 Task: Add Attachment from "Attach a link" to Card Card0000000128 in Board Board0000000032 in Workspace WS0000000011 in Trello. Add Cover Red to Card Card0000000128 in Board Board0000000032 in Workspace WS0000000011 in Trello. Add "Join Card" Button Button0000000128  to Card Card0000000128 in Board Board0000000032 in Workspace WS0000000011 in Trello. Add Description DS0000000128 to Card Card0000000128 in Board Board0000000032 in Workspace WS0000000011 in Trello. Add Comment CM0000000128 to Card Card0000000128 in Board Board0000000032 in Workspace WS0000000011 in Trello
Action: Mouse moved to (478, 17)
Screenshot: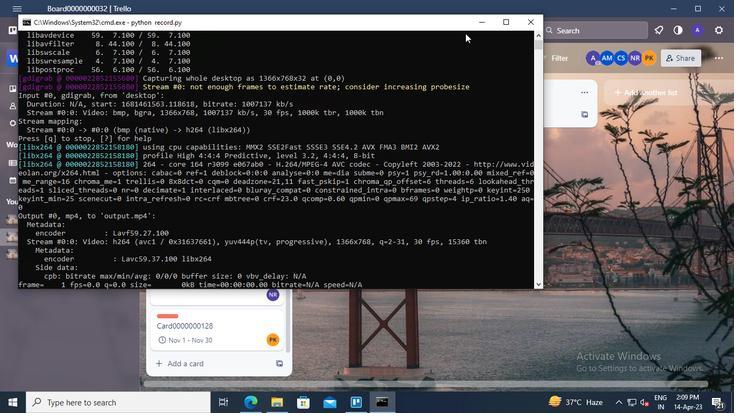 
Action: Mouse pressed left at (478, 17)
Screenshot: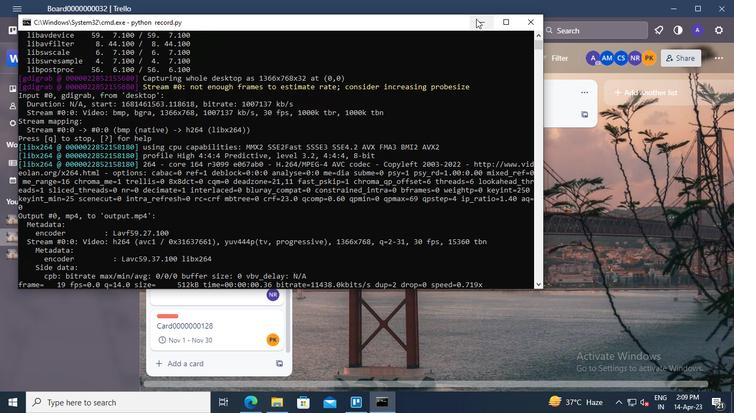 
Action: Mouse moved to (229, 327)
Screenshot: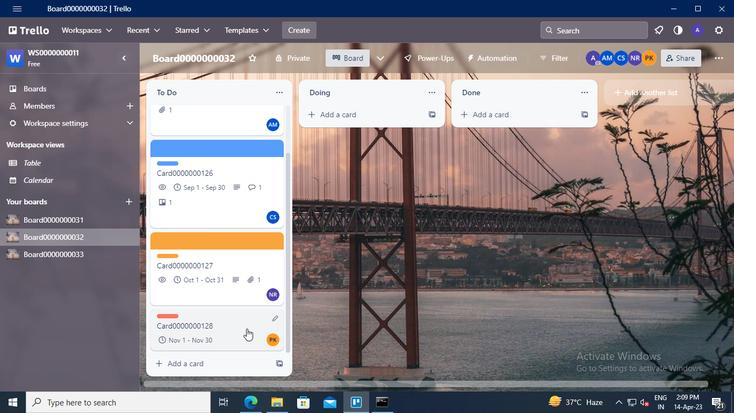 
Action: Mouse pressed left at (229, 327)
Screenshot: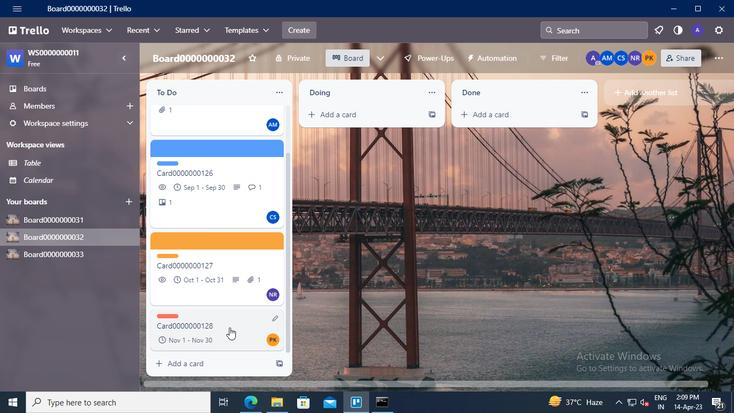 
Action: Mouse moved to (518, 223)
Screenshot: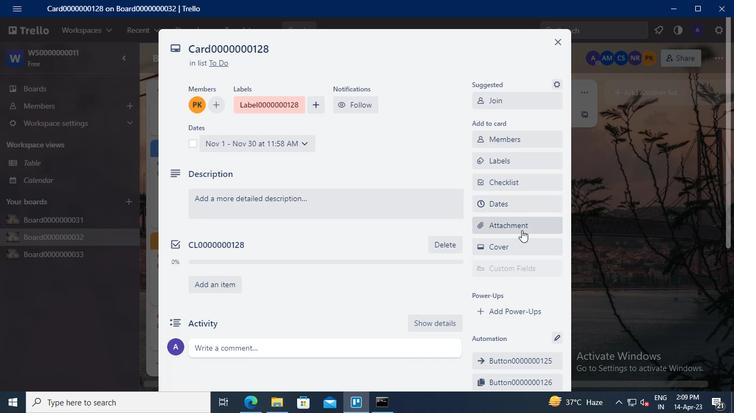 
Action: Mouse pressed left at (518, 223)
Screenshot: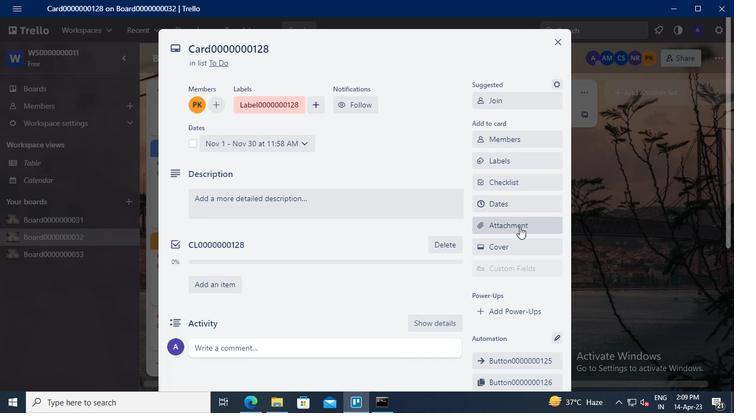 
Action: Mouse moved to (257, 399)
Screenshot: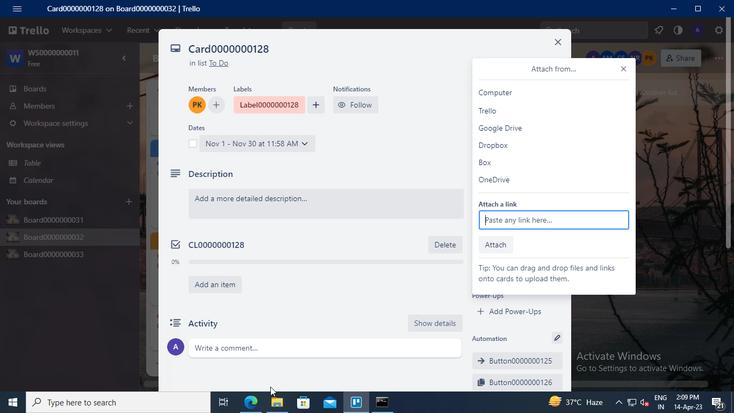 
Action: Mouse pressed left at (257, 399)
Screenshot: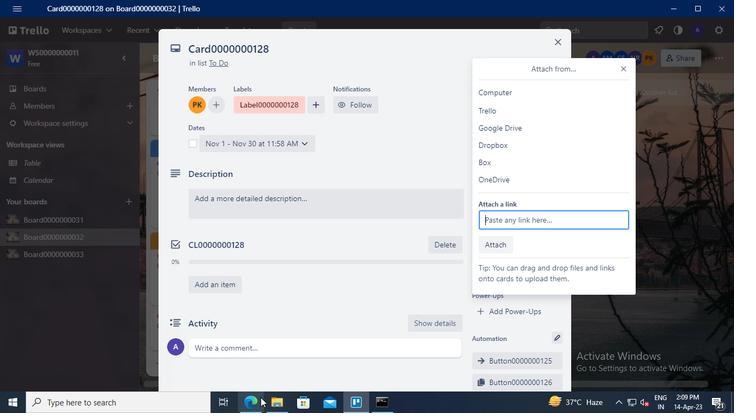 
Action: Mouse moved to (158, 29)
Screenshot: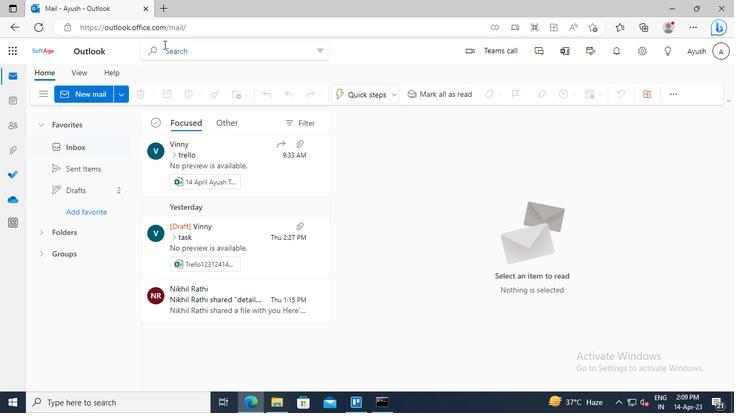 
Action: Mouse pressed left at (158, 29)
Screenshot: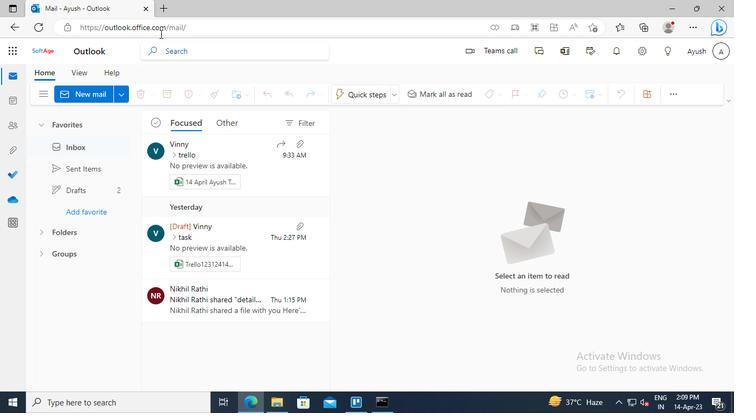 
Action: Keyboard Key.ctrl_l
Screenshot: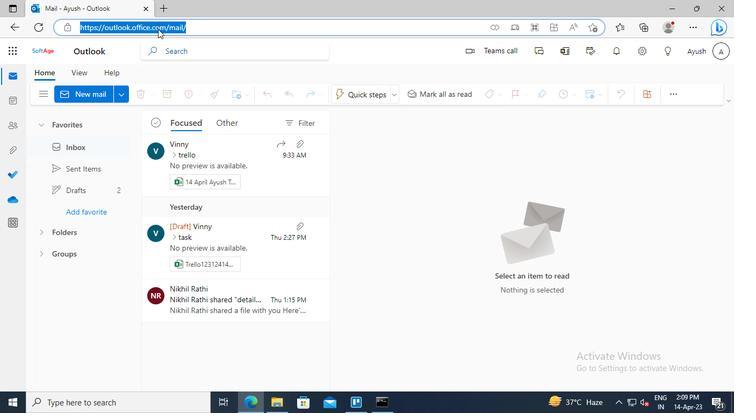 
Action: Keyboard \x03
Screenshot: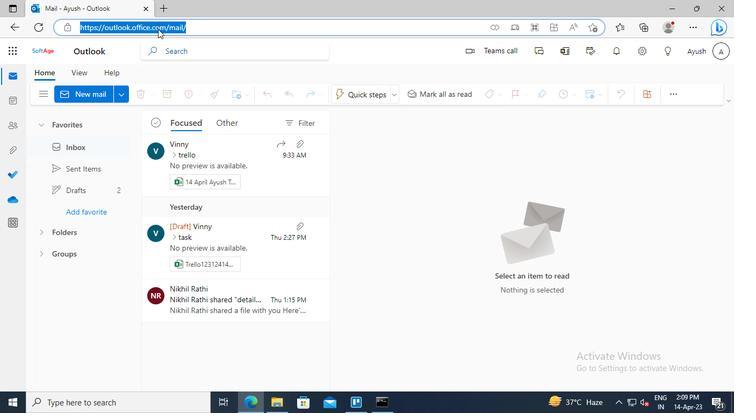 
Action: Mouse moved to (355, 397)
Screenshot: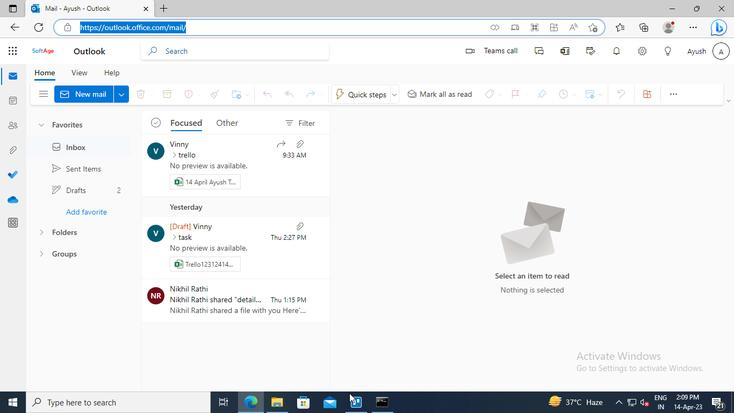 
Action: Mouse pressed left at (355, 397)
Screenshot: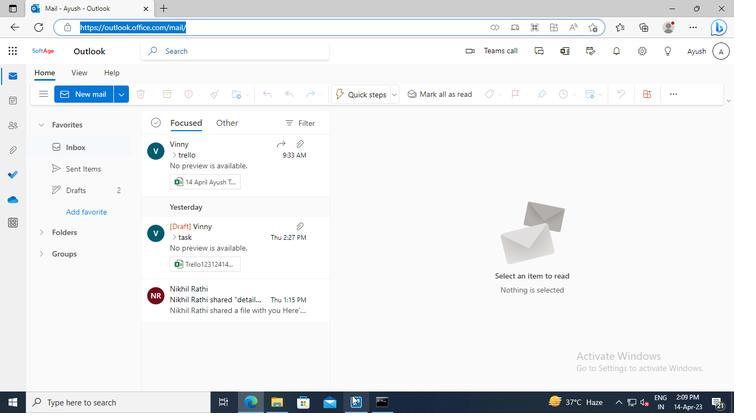 
Action: Mouse moved to (513, 221)
Screenshot: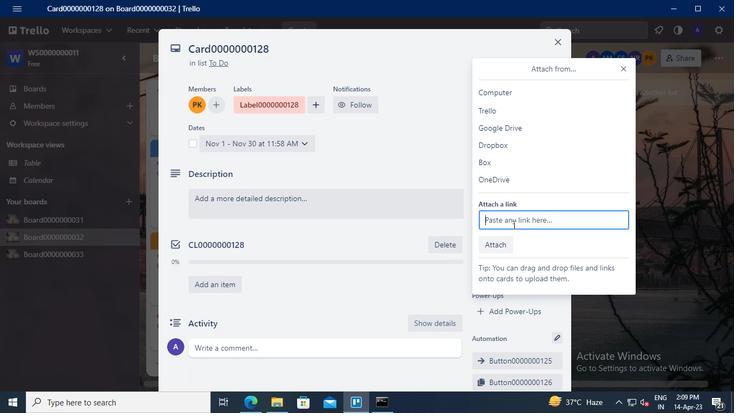 
Action: Mouse pressed left at (513, 221)
Screenshot: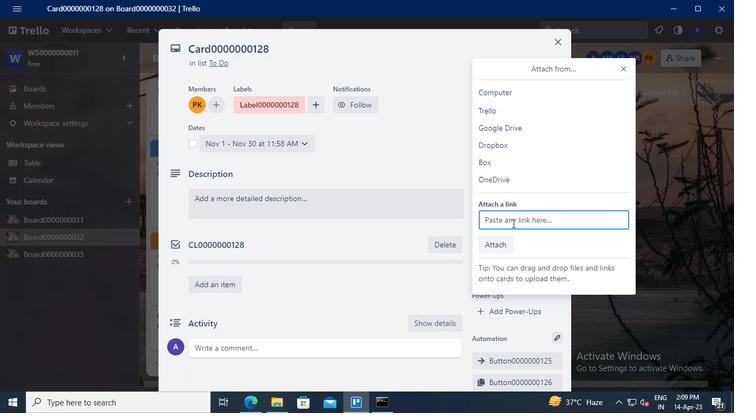
Action: Keyboard Key.ctrl_l
Screenshot: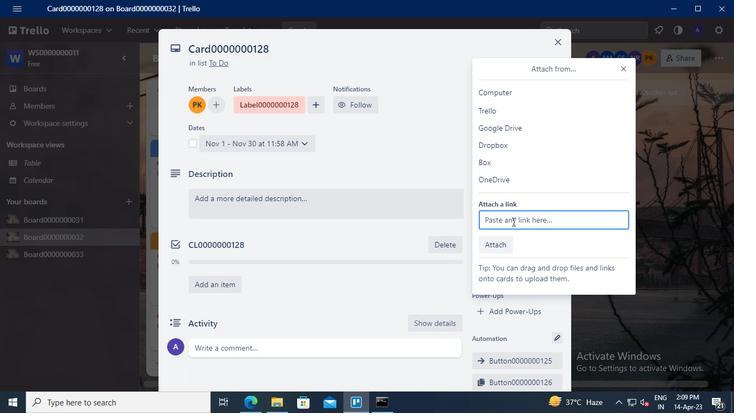
Action: Keyboard \x16
Screenshot: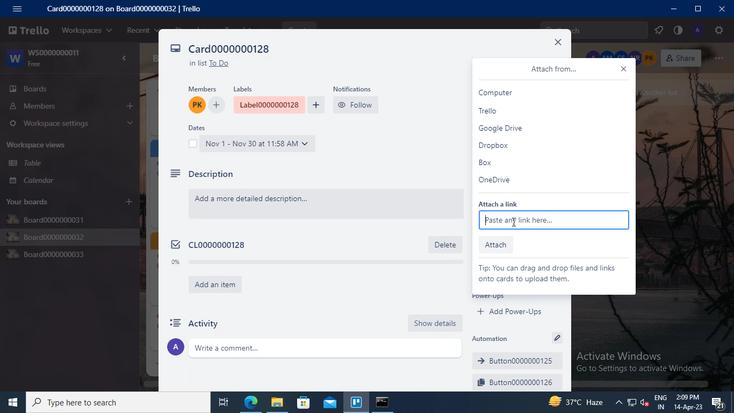 
Action: Mouse moved to (501, 282)
Screenshot: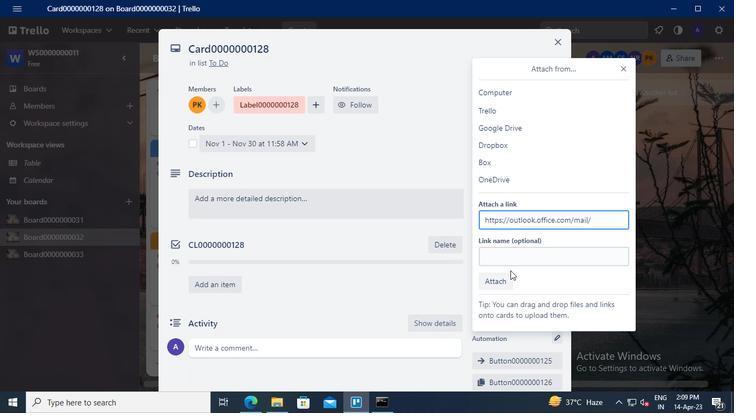
Action: Mouse pressed left at (501, 282)
Screenshot: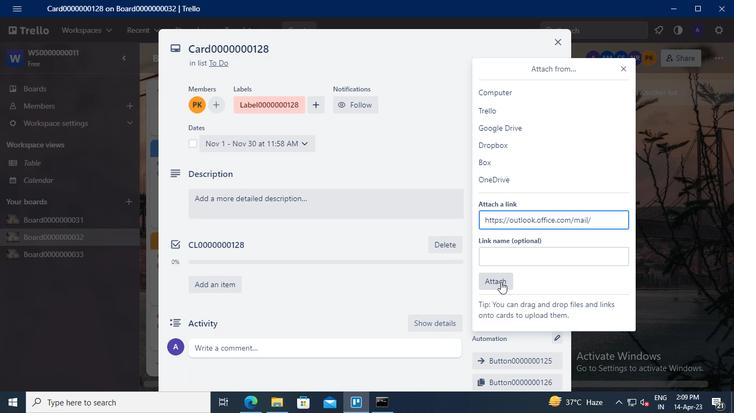 
Action: Mouse moved to (502, 240)
Screenshot: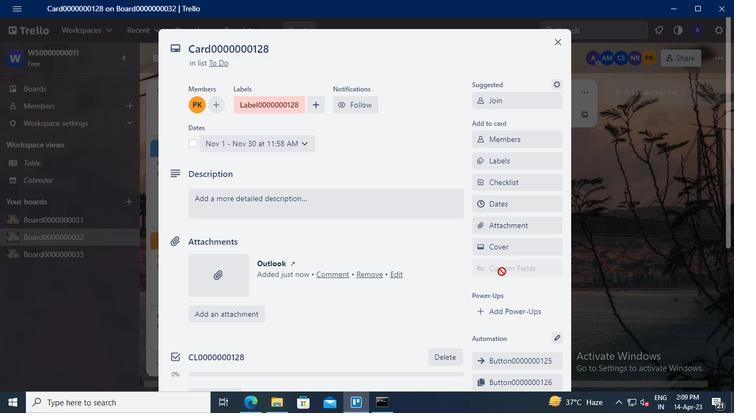 
Action: Mouse pressed left at (502, 240)
Screenshot: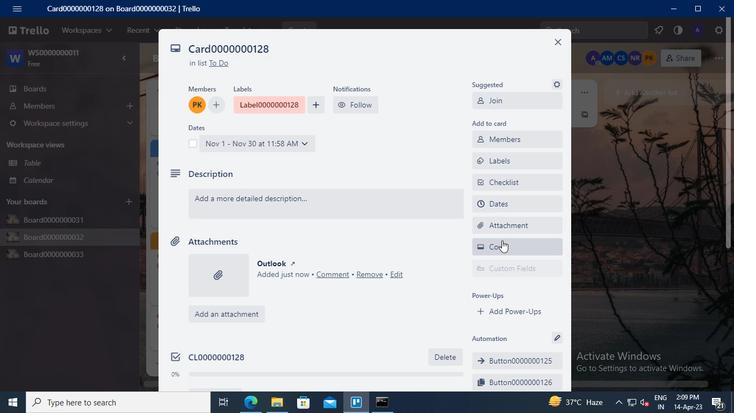 
Action: Mouse moved to (590, 179)
Screenshot: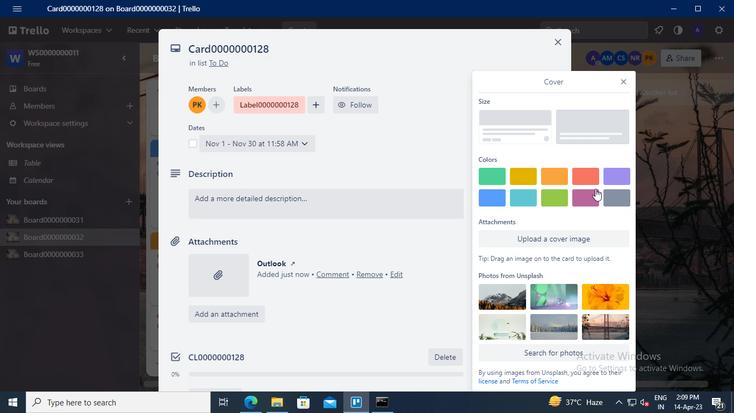 
Action: Mouse pressed left at (590, 179)
Screenshot: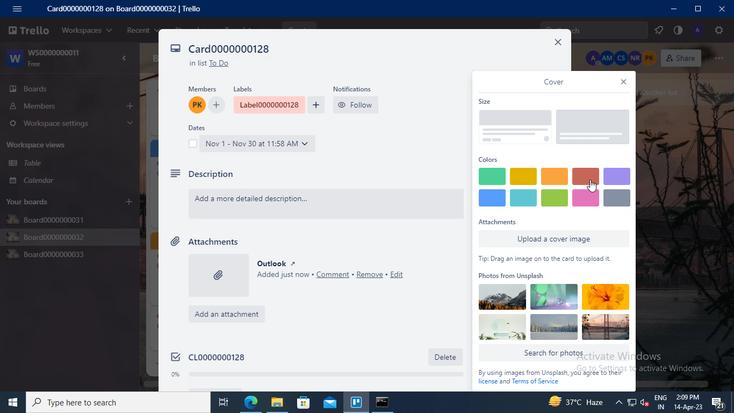 
Action: Mouse moved to (623, 62)
Screenshot: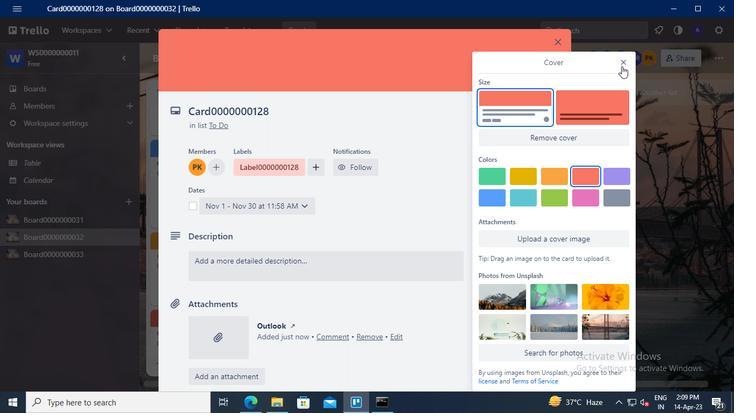 
Action: Mouse pressed left at (623, 62)
Screenshot: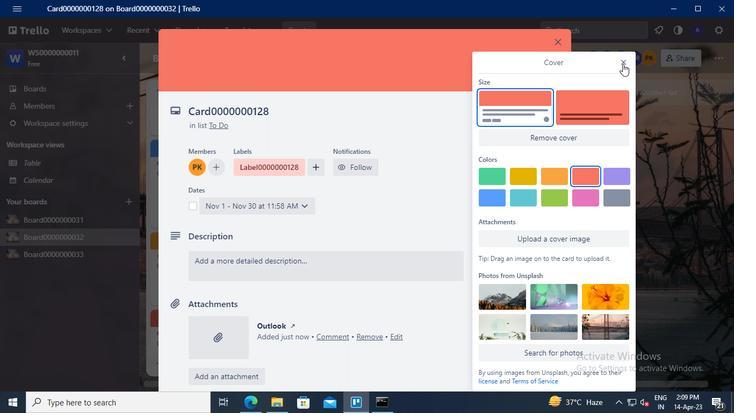 
Action: Mouse moved to (519, 303)
Screenshot: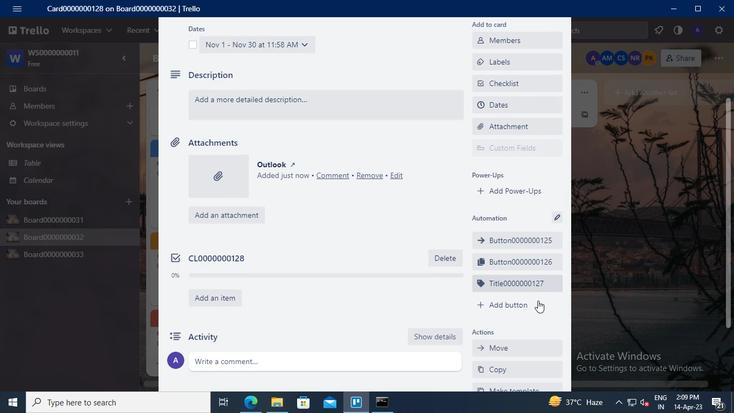 
Action: Mouse pressed left at (519, 303)
Screenshot: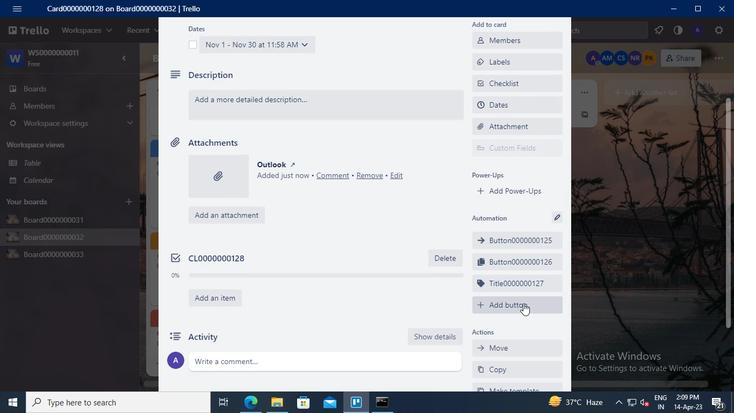 
Action: Mouse moved to (525, 168)
Screenshot: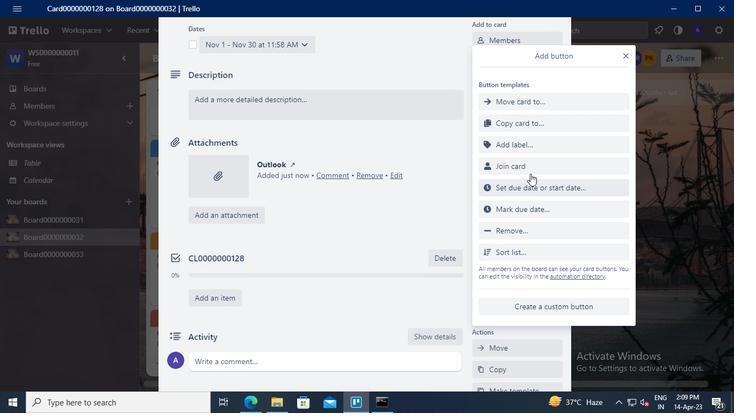 
Action: Mouse pressed left at (525, 168)
Screenshot: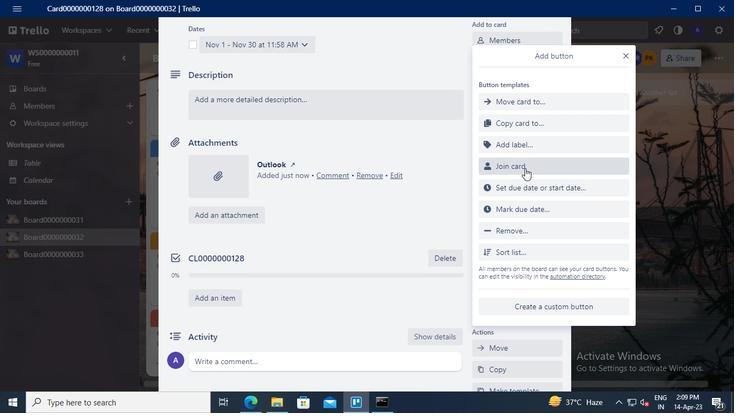 
Action: Mouse moved to (534, 154)
Screenshot: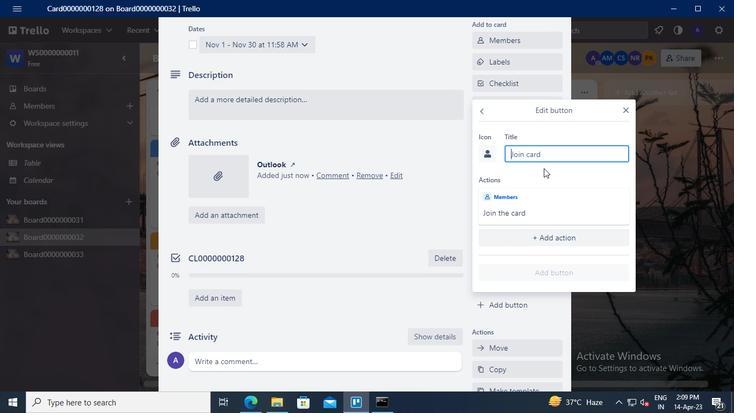 
Action: Mouse pressed left at (534, 154)
Screenshot: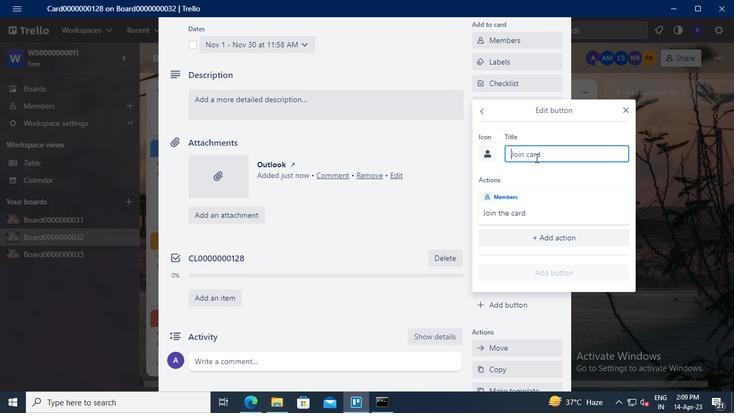 
Action: Keyboard Key.shift
Screenshot: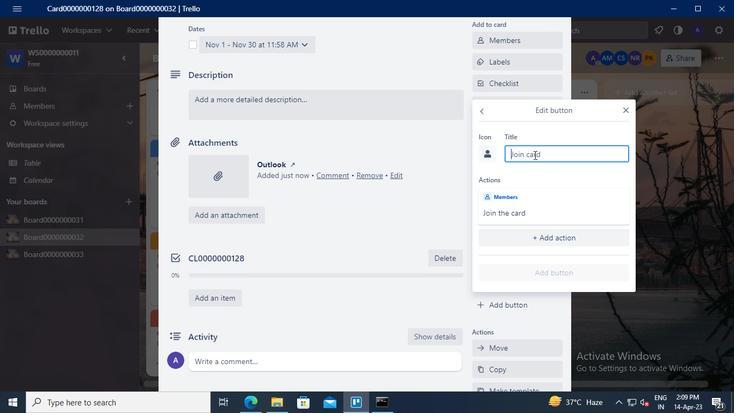 
Action: Keyboard B
Screenshot: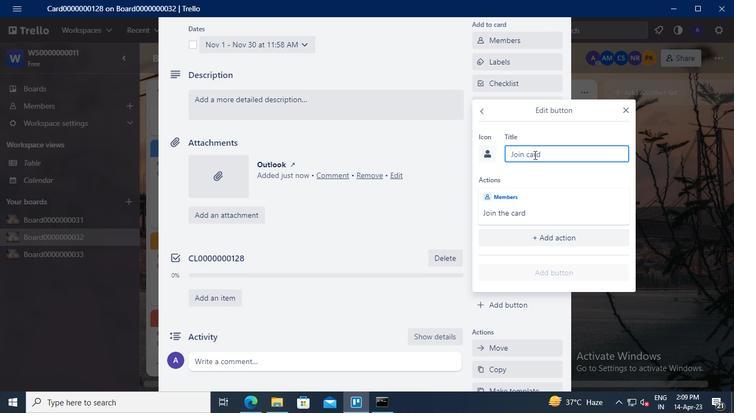 
Action: Keyboard u
Screenshot: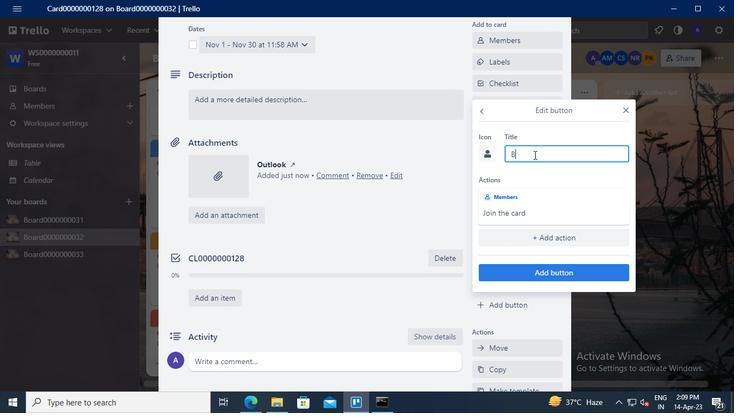 
Action: Keyboard t
Screenshot: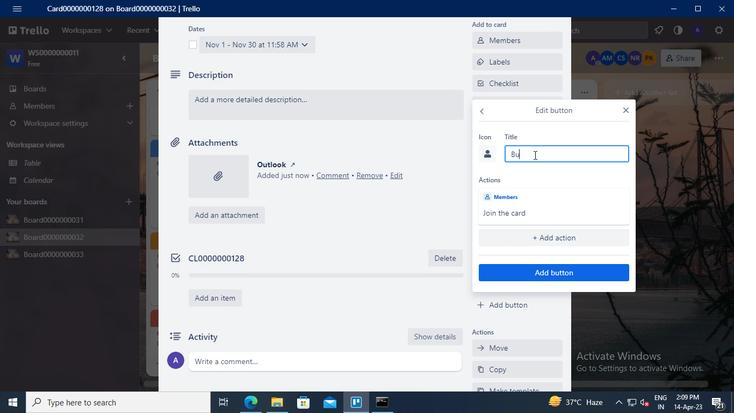 
Action: Keyboard t
Screenshot: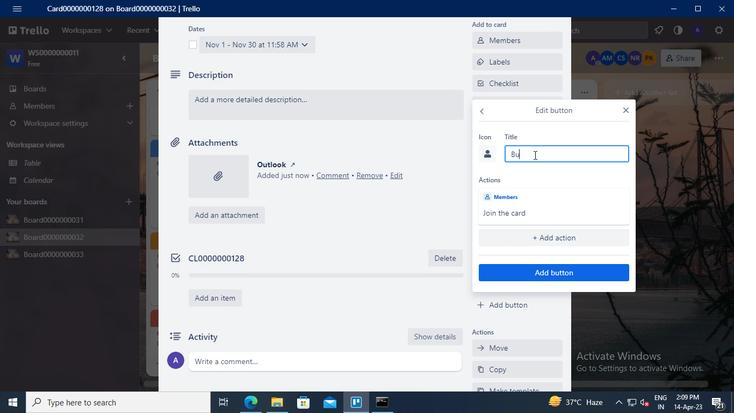 
Action: Keyboard o
Screenshot: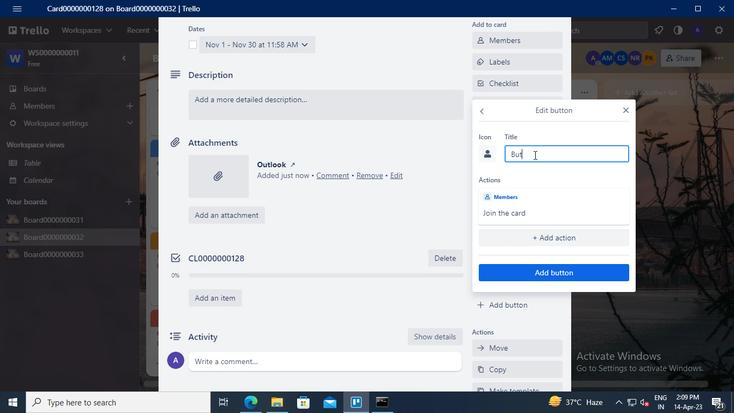 
Action: Keyboard n
Screenshot: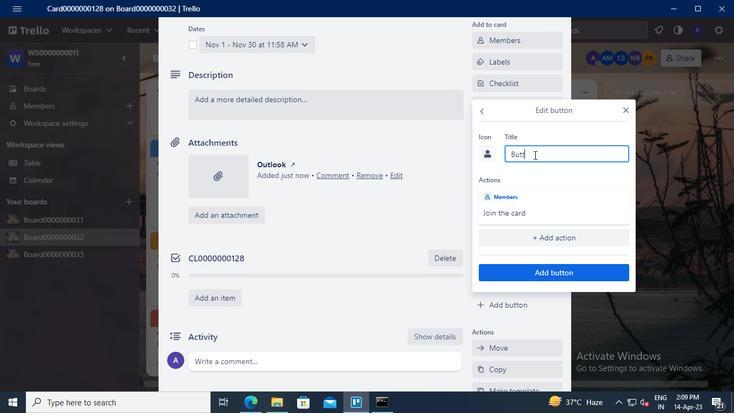 
Action: Keyboard <96>
Screenshot: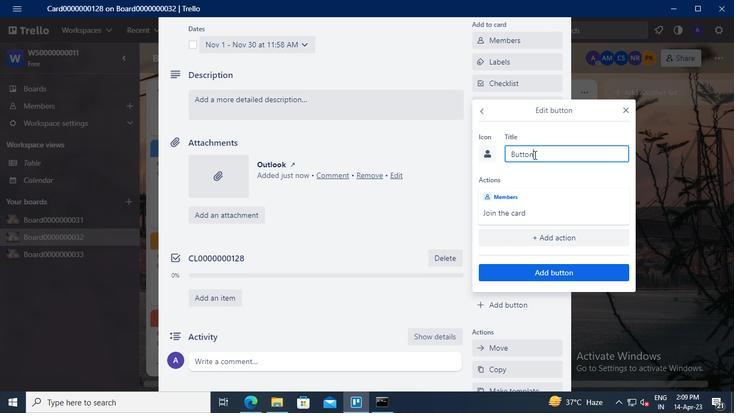 
Action: Keyboard <96>
Screenshot: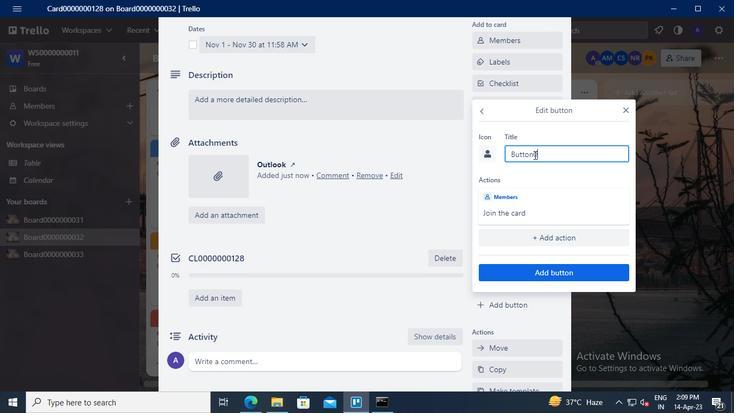 
Action: Keyboard <96>
Screenshot: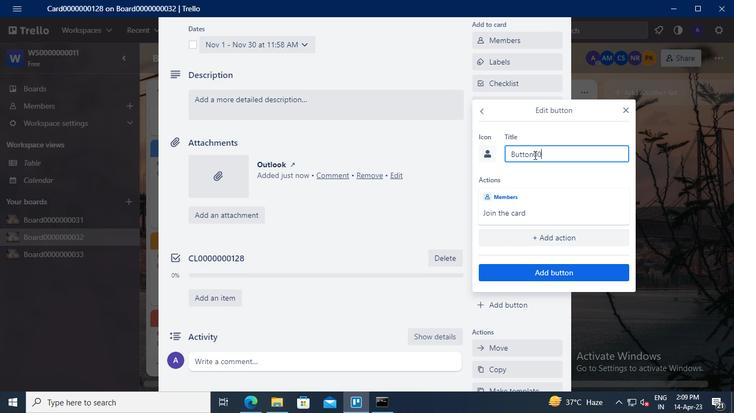 
Action: Keyboard <96>
Screenshot: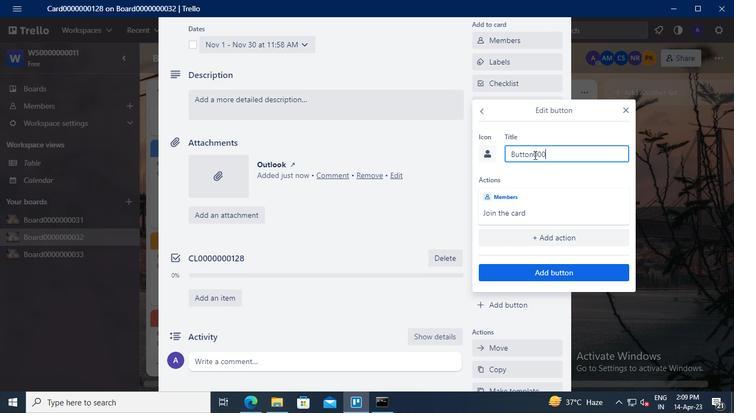 
Action: Keyboard <96>
Screenshot: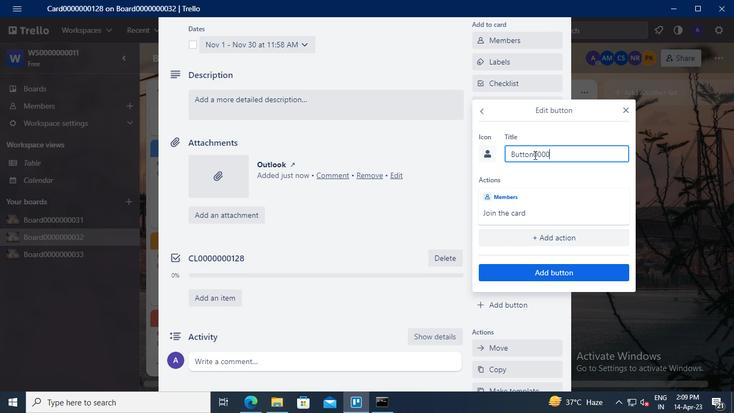 
Action: Keyboard <96>
Screenshot: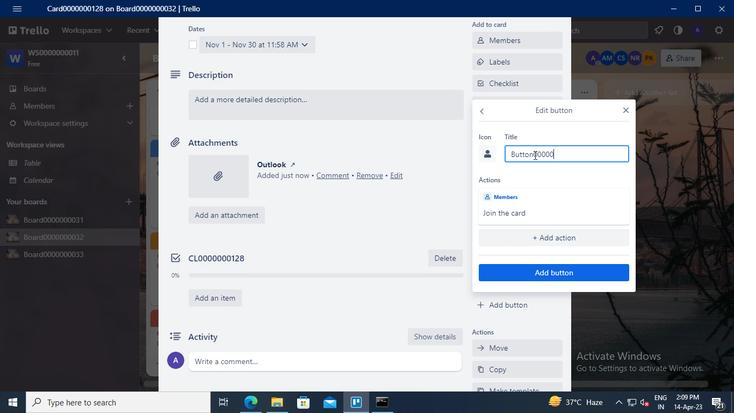 
Action: Keyboard <96>
Screenshot: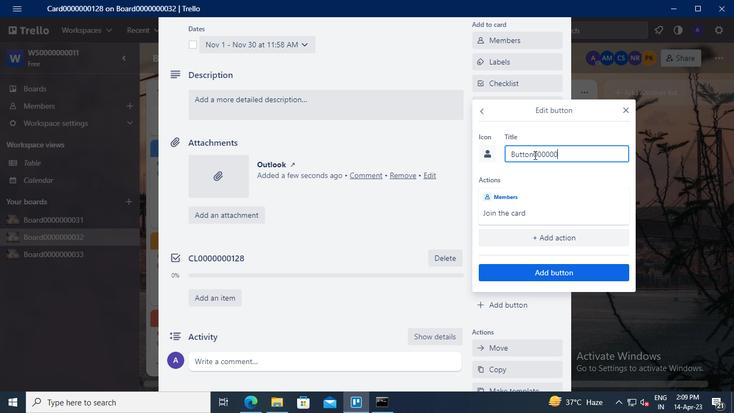 
Action: Keyboard <97>
Screenshot: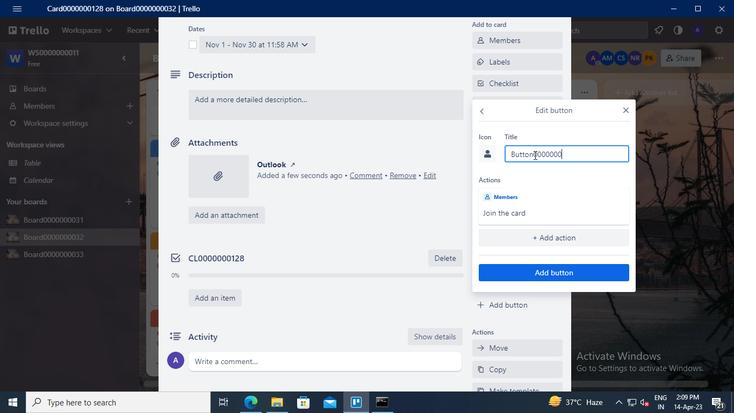 
Action: Keyboard <98>
Screenshot: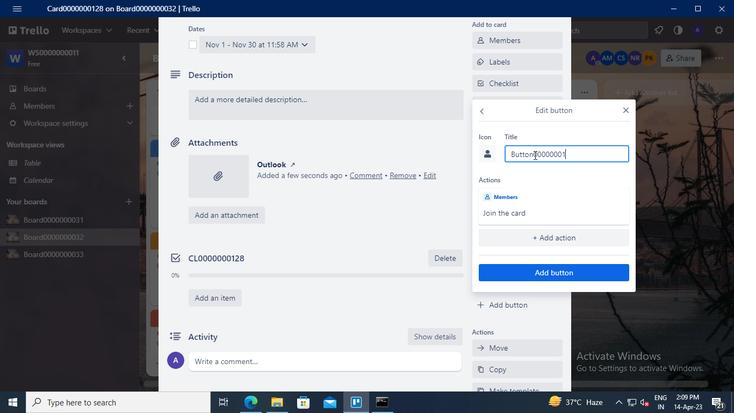 
Action: Keyboard <104>
Screenshot: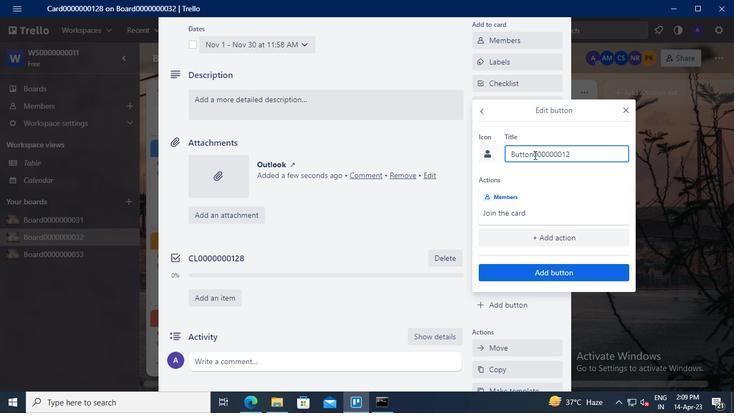 
Action: Mouse moved to (552, 267)
Screenshot: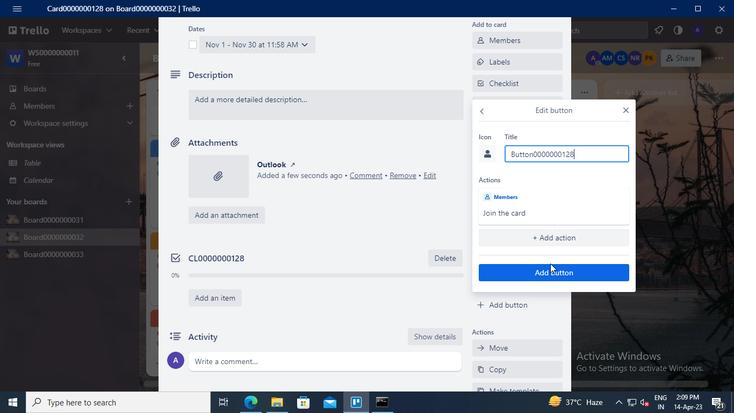 
Action: Mouse pressed left at (552, 267)
Screenshot: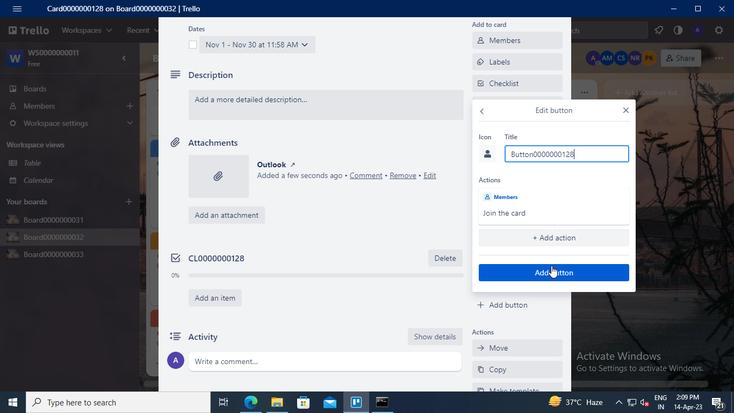
Action: Mouse moved to (231, 107)
Screenshot: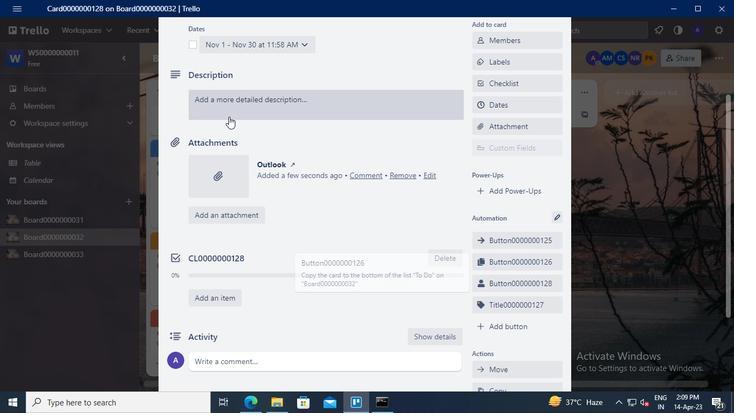 
Action: Mouse pressed left at (231, 107)
Screenshot: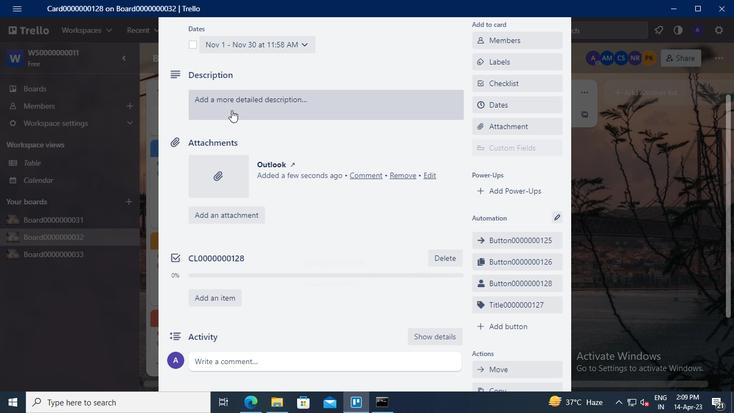 
Action: Mouse moved to (217, 142)
Screenshot: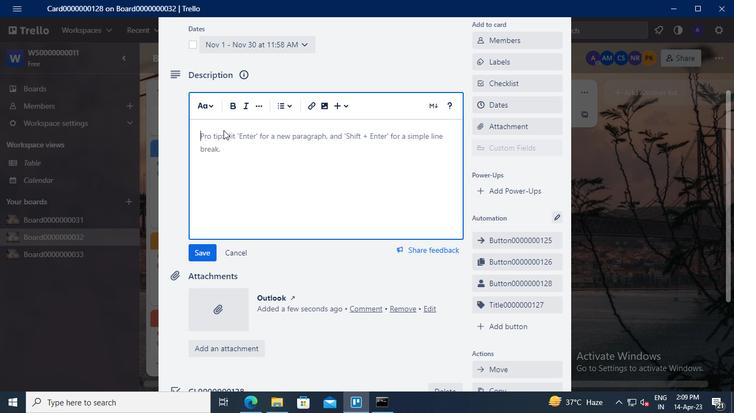 
Action: Mouse pressed left at (217, 142)
Screenshot: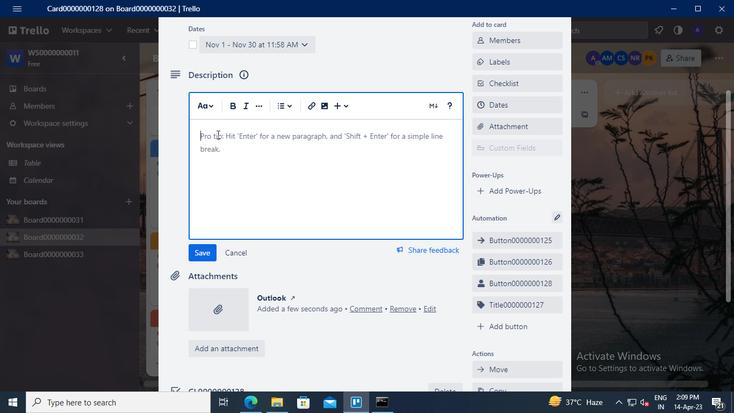
Action: Keyboard Key.shift
Screenshot: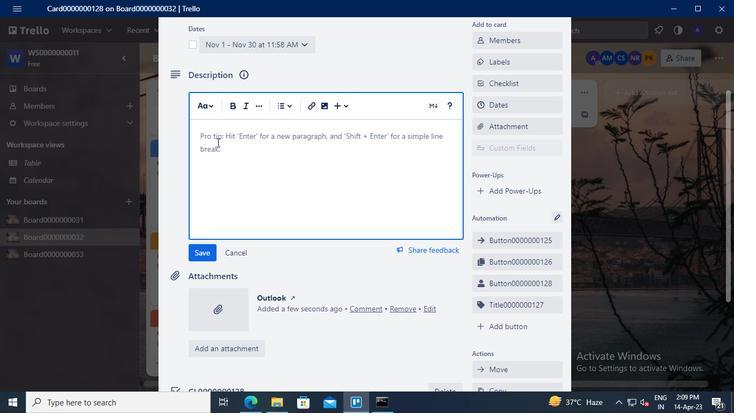
Action: Keyboard D
Screenshot: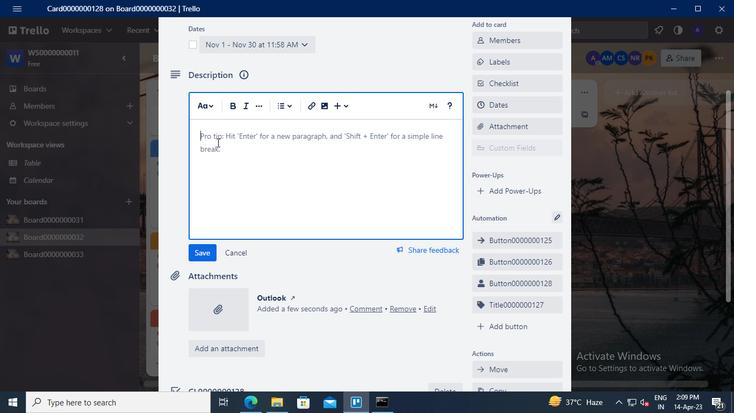 
Action: Keyboard S
Screenshot: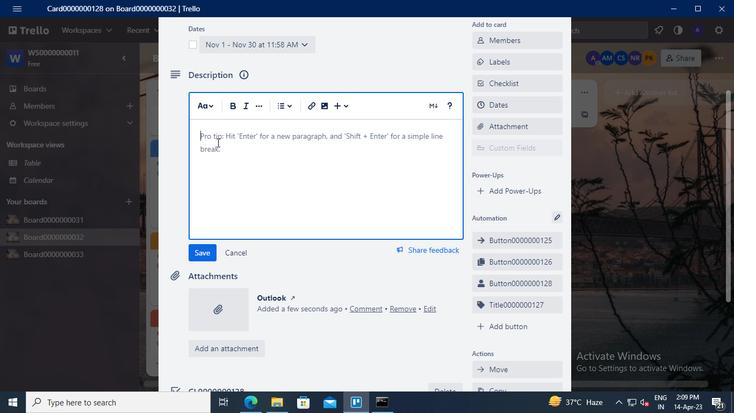 
Action: Keyboard <96>
Screenshot: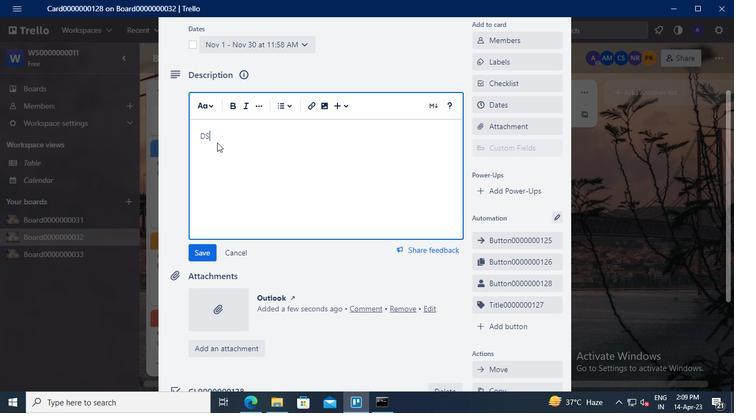 
Action: Keyboard <96>
Screenshot: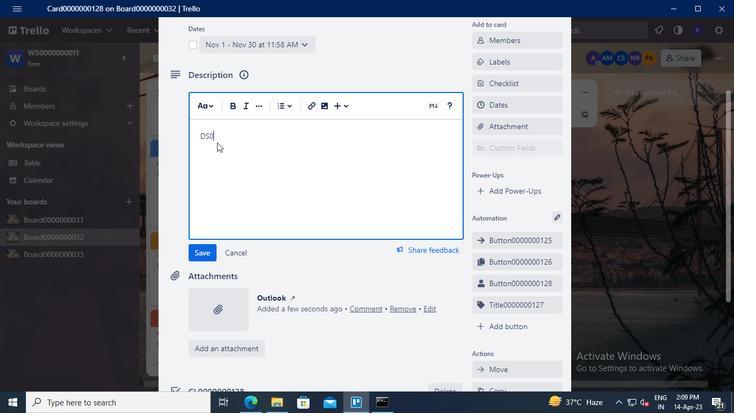 
Action: Keyboard <96>
Screenshot: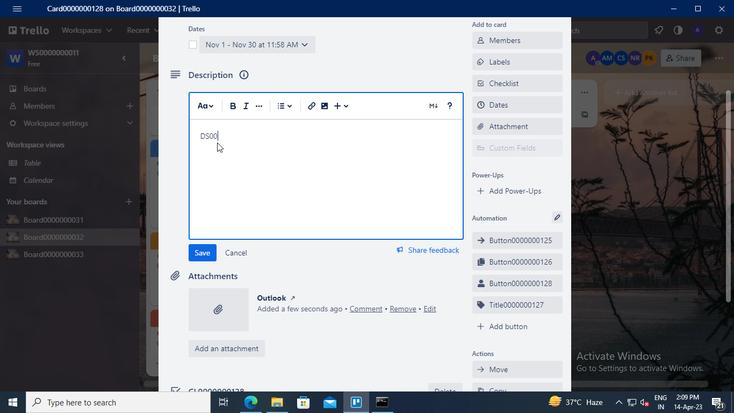 
Action: Keyboard <96>
Screenshot: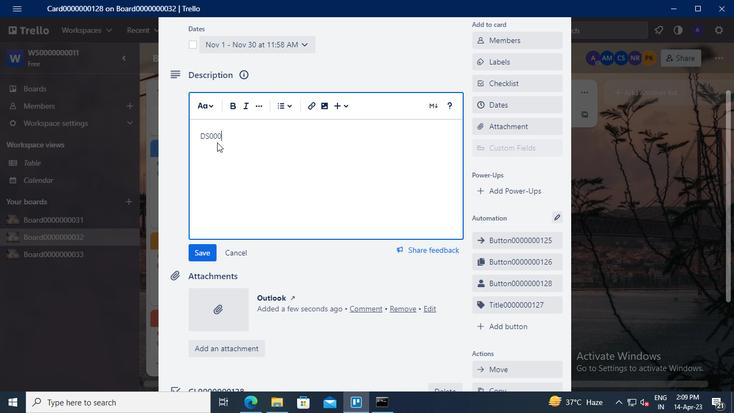 
Action: Keyboard <96>
Screenshot: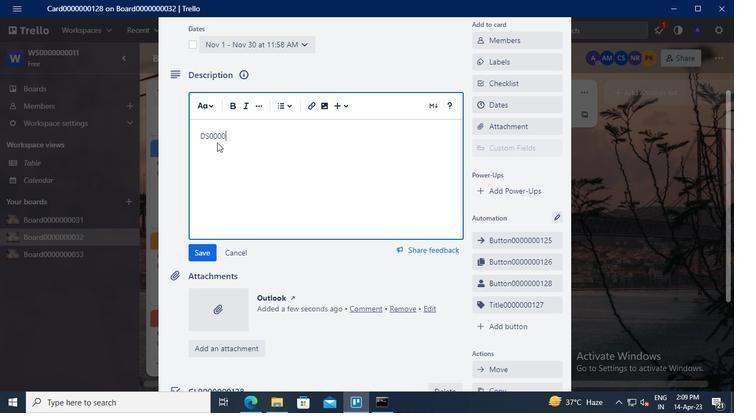 
Action: Keyboard <96>
Screenshot: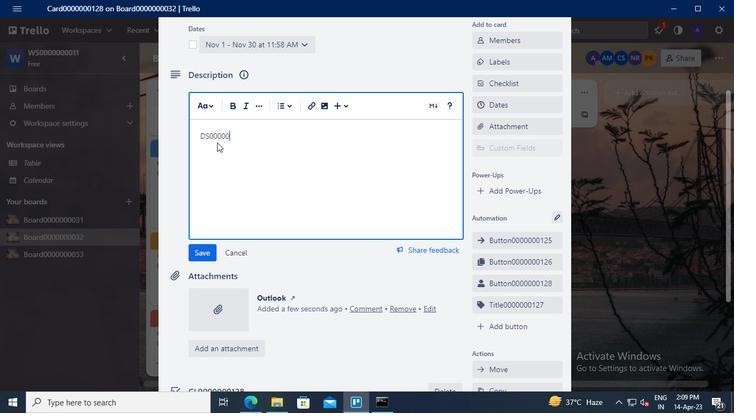 
Action: Keyboard <96>
Screenshot: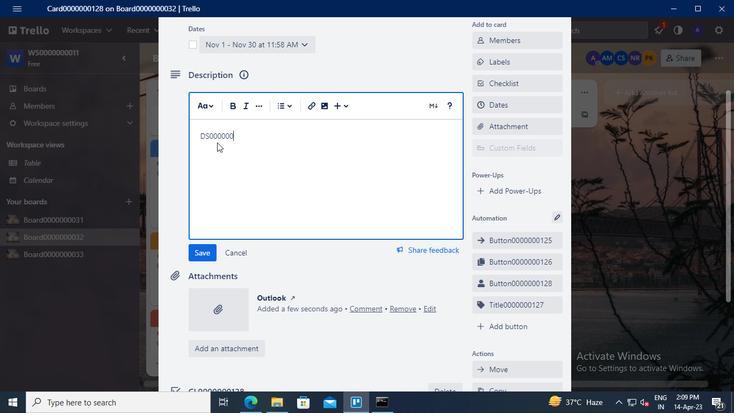 
Action: Keyboard <97>
Screenshot: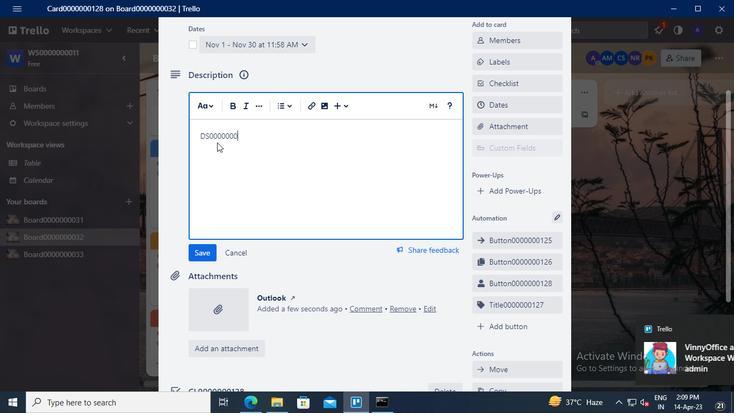 
Action: Keyboard <98>
Screenshot: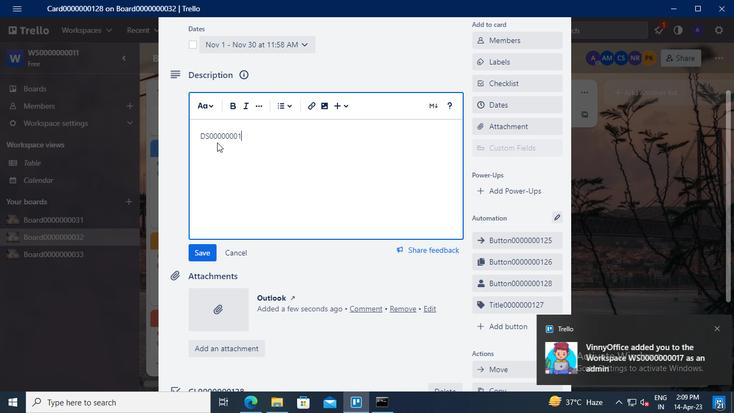 
Action: Keyboard <104>
Screenshot: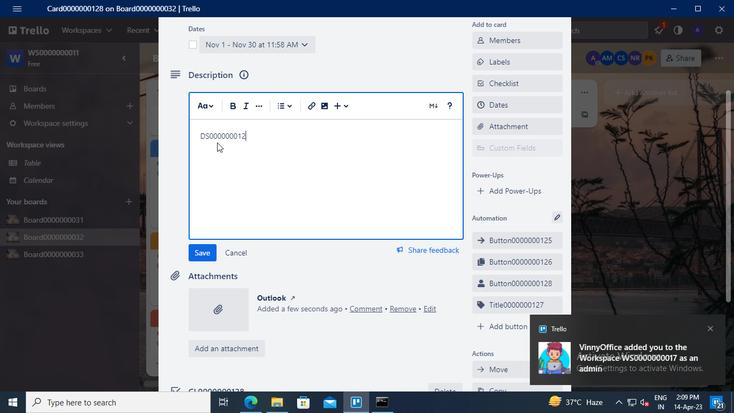 
Action: Mouse moved to (203, 258)
Screenshot: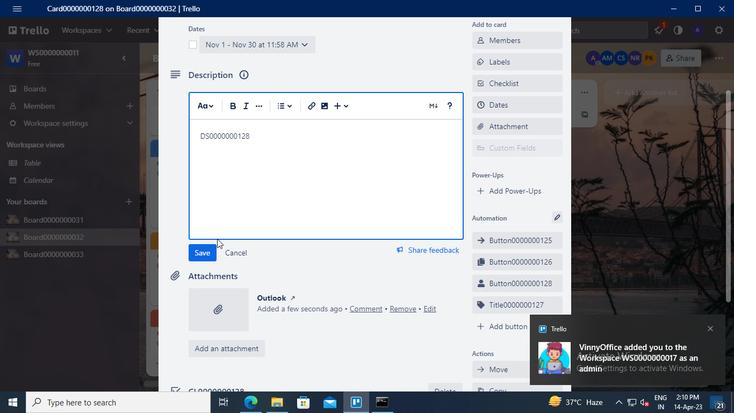
Action: Mouse pressed left at (203, 258)
Screenshot: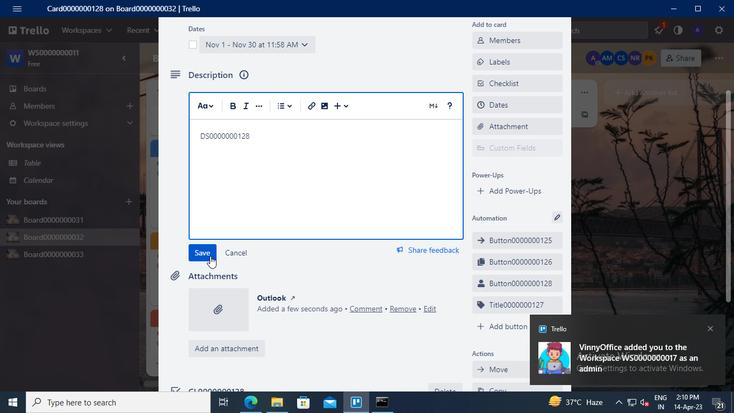 
Action: Mouse moved to (231, 289)
Screenshot: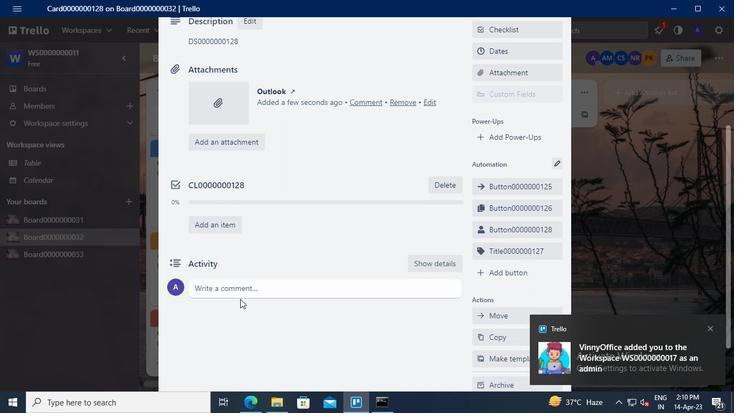 
Action: Mouse pressed left at (231, 289)
Screenshot: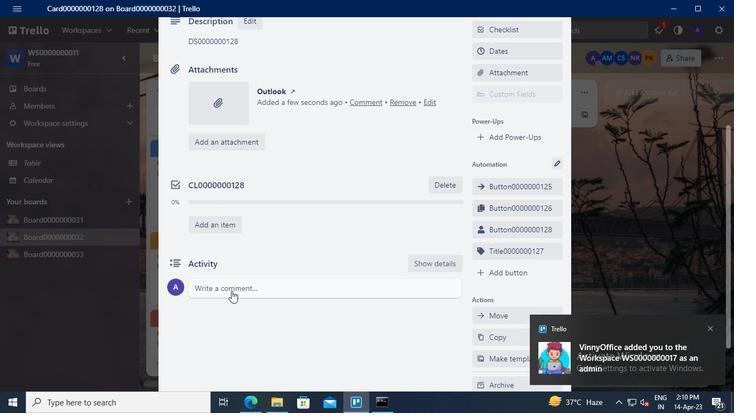
Action: Keyboard Key.shift
Screenshot: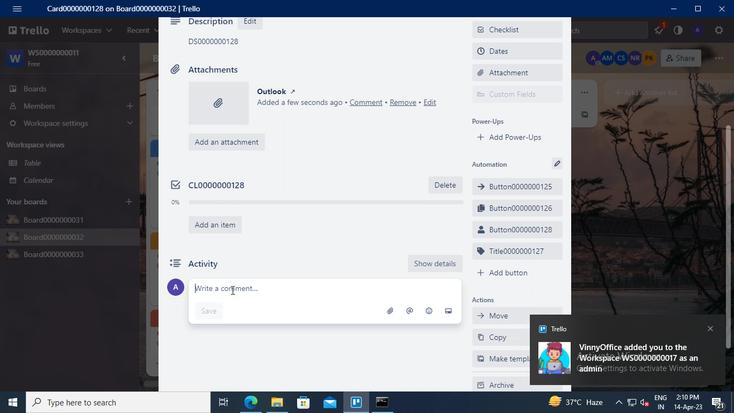 
Action: Keyboard C
Screenshot: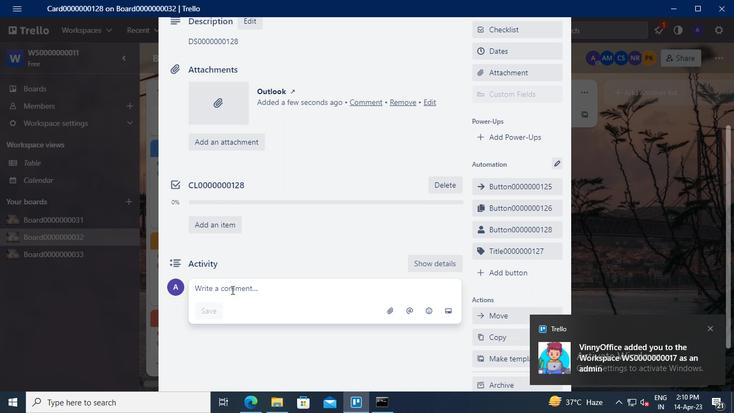 
Action: Keyboard M
Screenshot: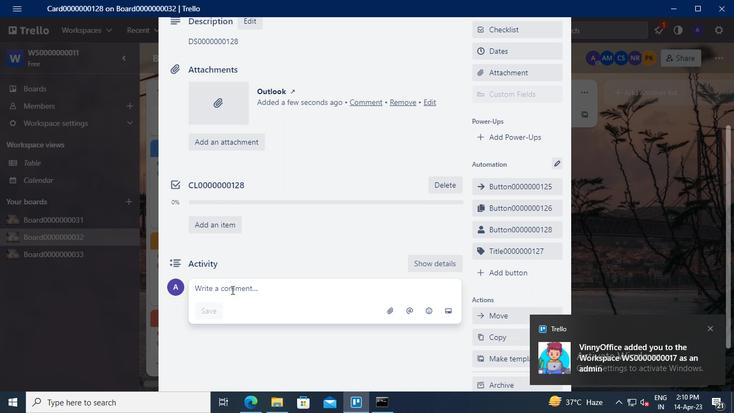 
Action: Keyboard <96>
Screenshot: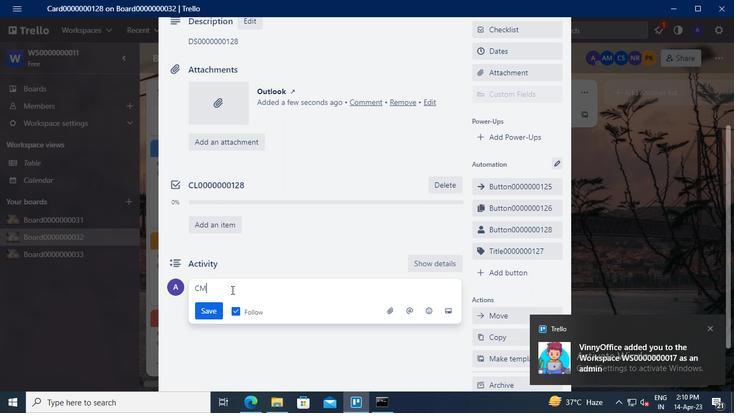 
Action: Keyboard <96>
Screenshot: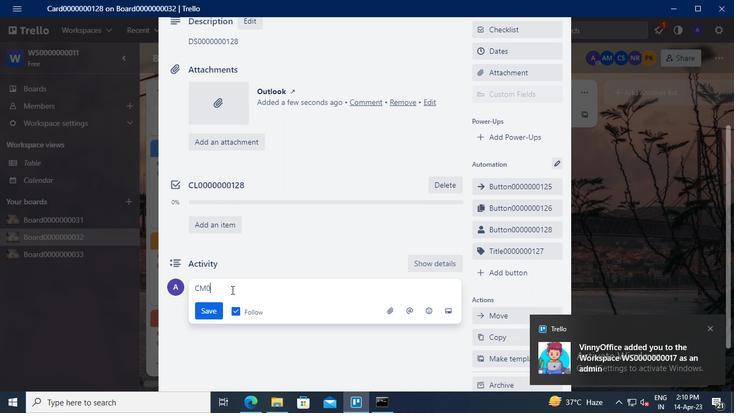 
Action: Keyboard <96>
Screenshot: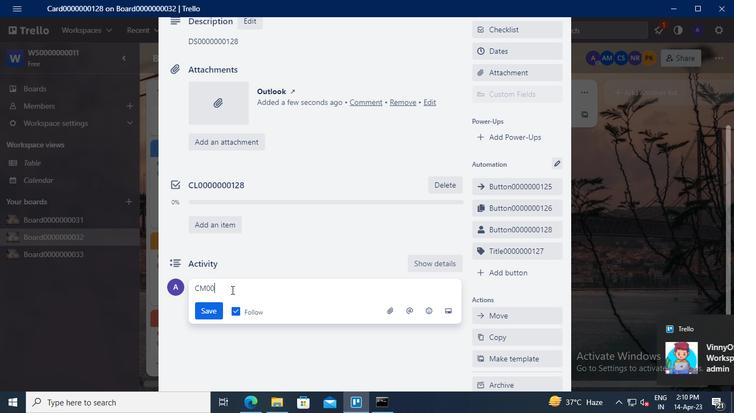 
Action: Keyboard <96>
Screenshot: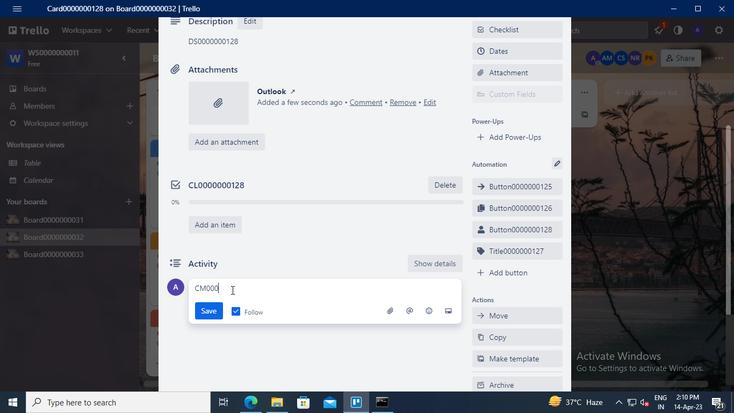
Action: Keyboard <96>
Screenshot: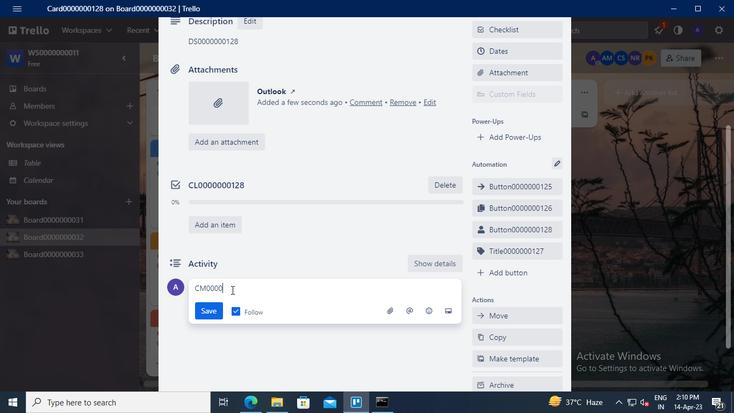 
Action: Keyboard <96>
Screenshot: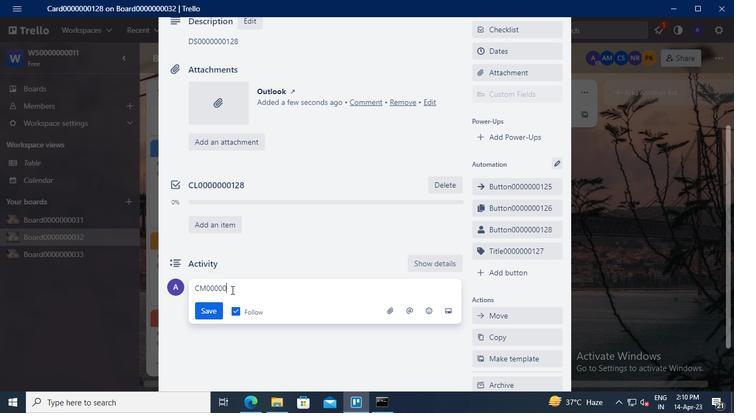 
Action: Keyboard <96>
Screenshot: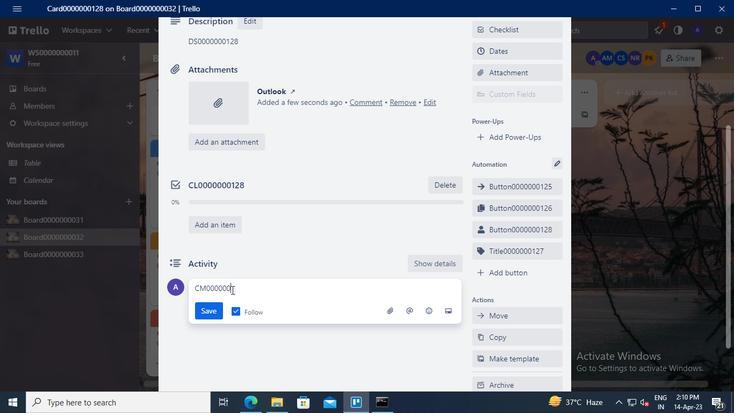 
Action: Keyboard <97>
Screenshot: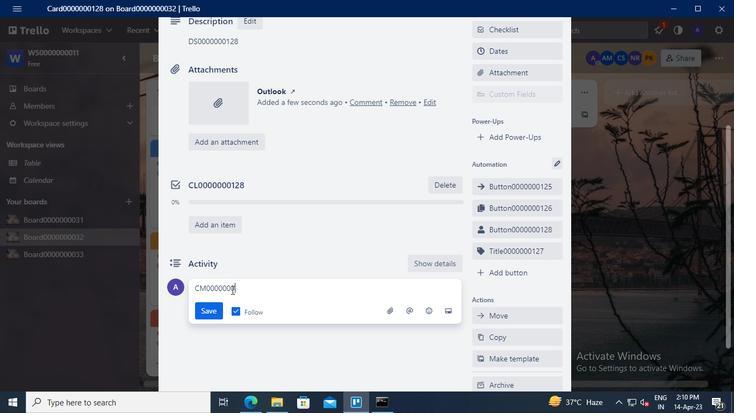 
Action: Keyboard <98>
Screenshot: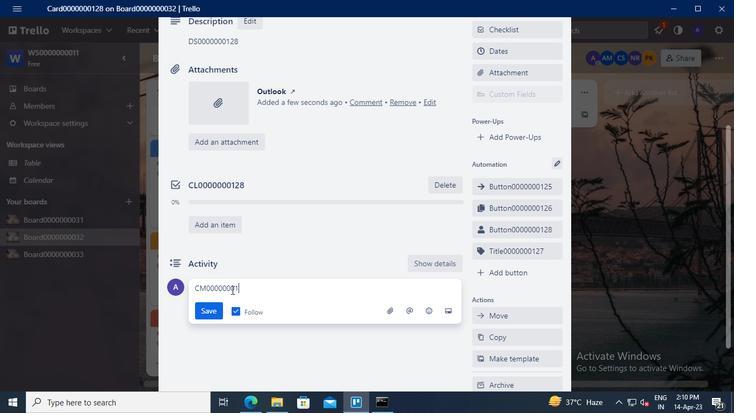 
Action: Keyboard <104>
Screenshot: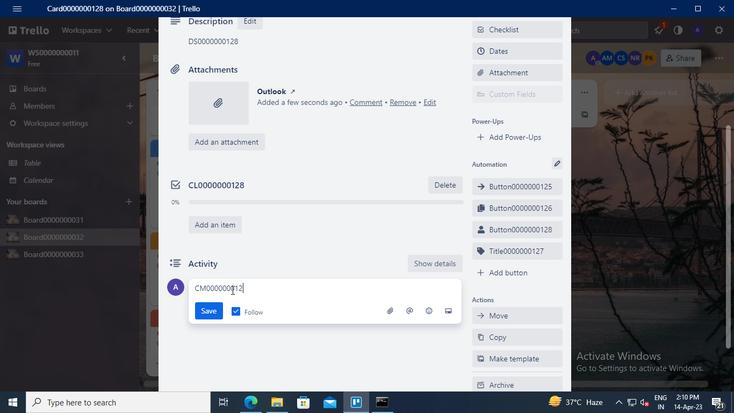 
Action: Mouse moved to (209, 306)
Screenshot: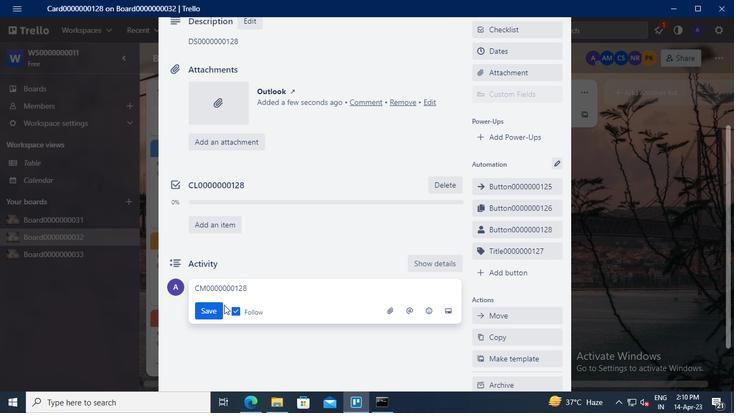 
Action: Mouse pressed left at (209, 306)
Screenshot: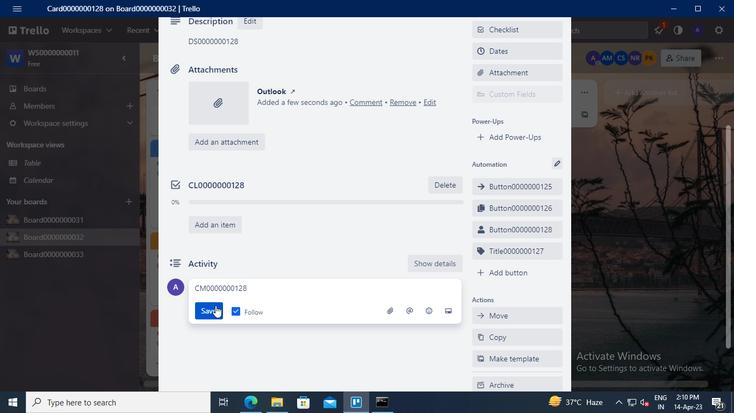 
Action: Mouse moved to (370, 403)
Screenshot: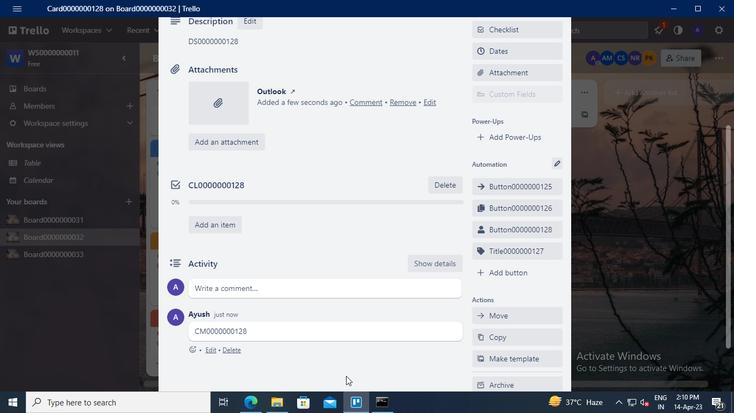 
Action: Mouse pressed left at (370, 403)
Screenshot: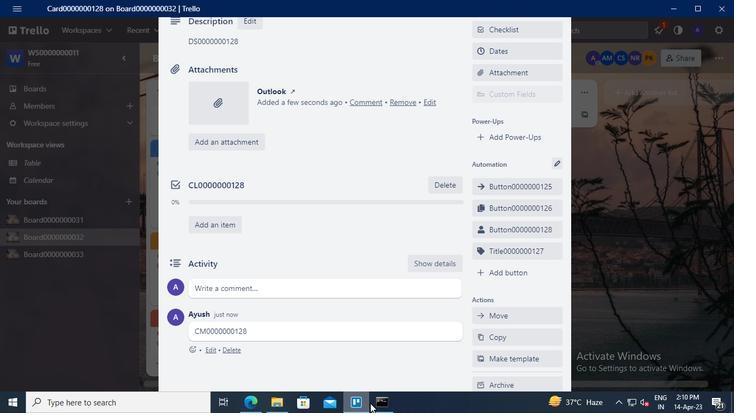 
Action: Mouse moved to (529, 22)
Screenshot: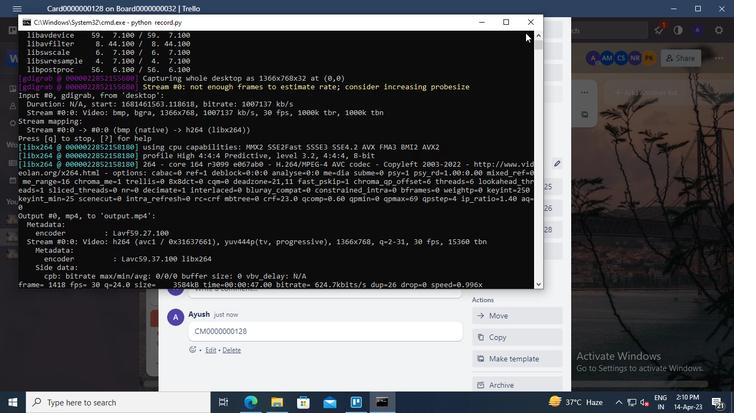 
Action: Mouse pressed left at (529, 22)
Screenshot: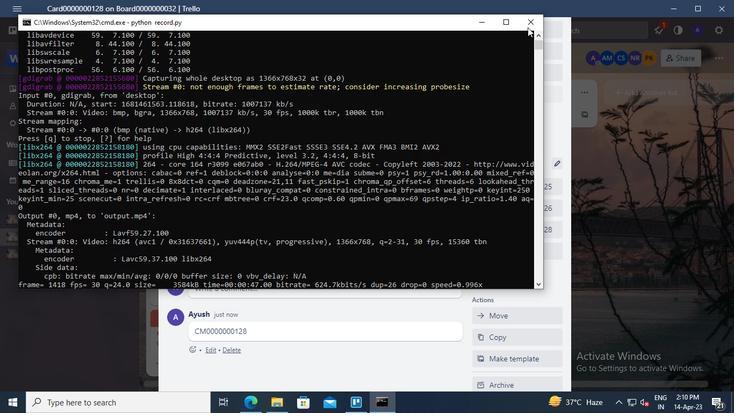 
